 Task: Create a rule from the Agile list, Priority changed -> Complete task in the project AgileCenter if Priority Cleared then Complete Task
Action: Mouse moved to (936, 85)
Screenshot: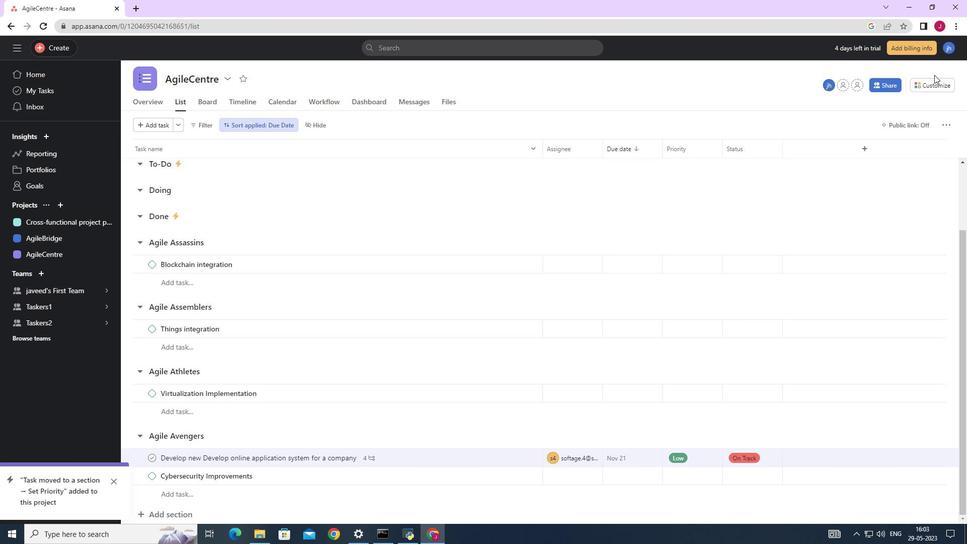 
Action: Mouse pressed left at (936, 85)
Screenshot: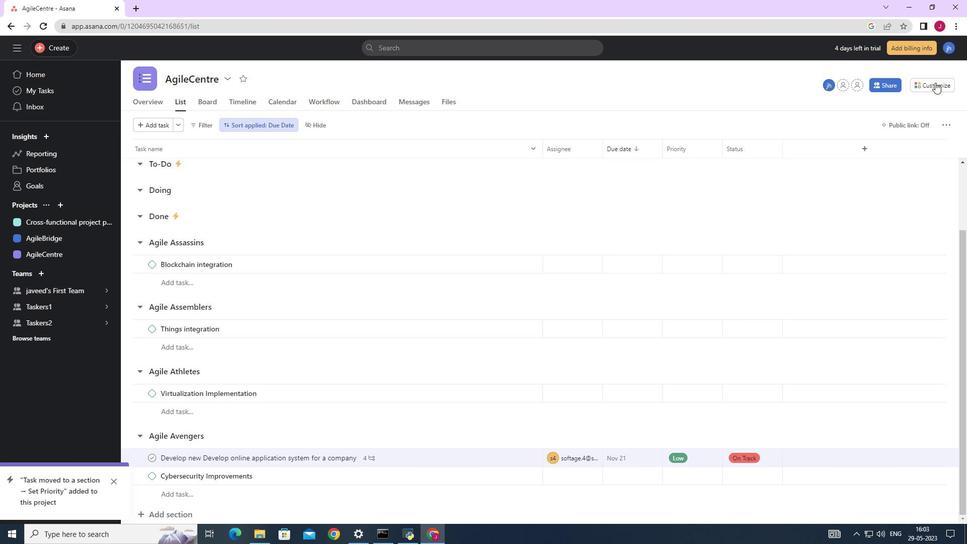 
Action: Mouse moved to (759, 216)
Screenshot: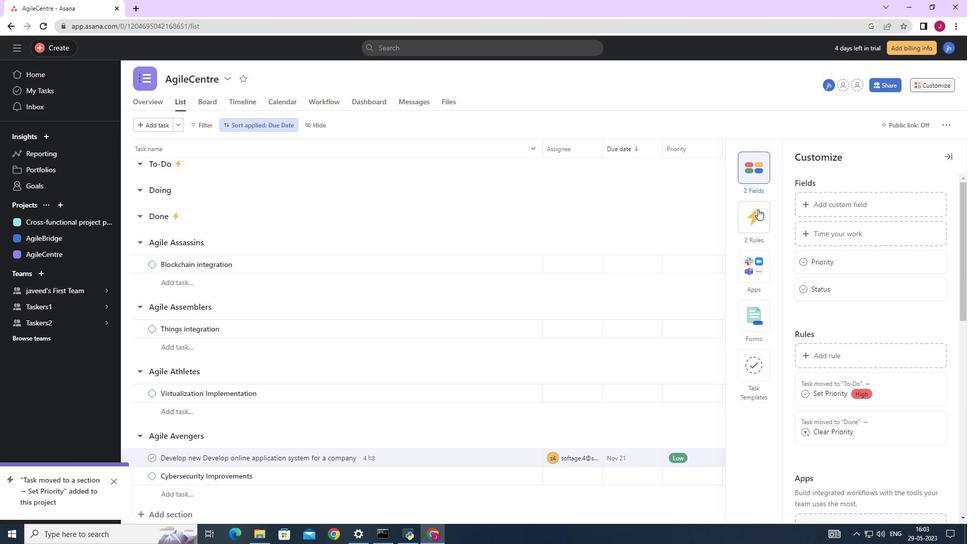 
Action: Mouse pressed left at (759, 216)
Screenshot: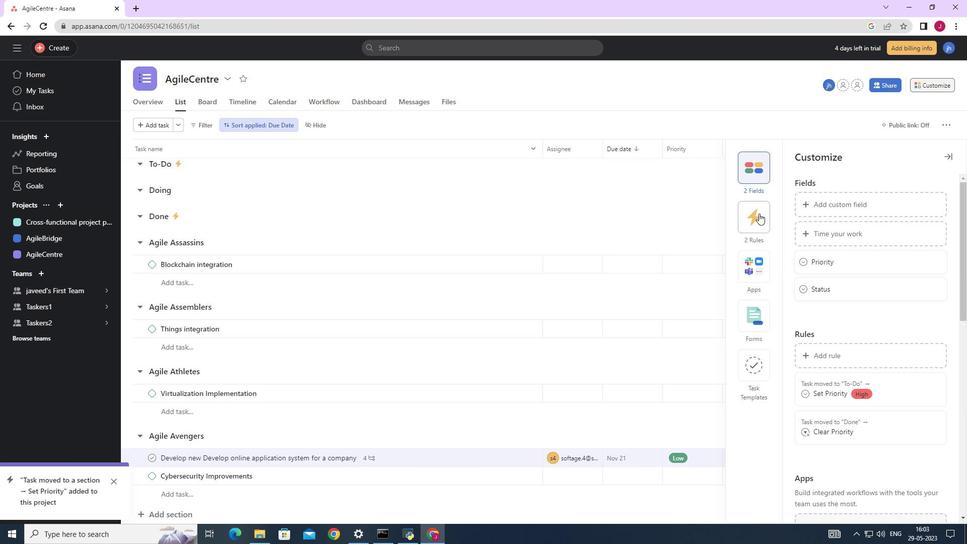 
Action: Mouse moved to (857, 200)
Screenshot: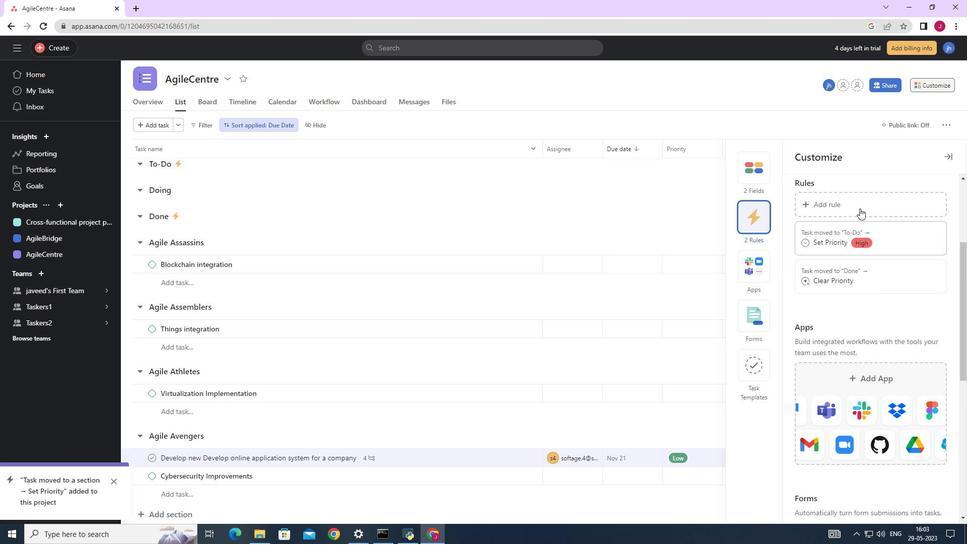 
Action: Mouse pressed left at (857, 200)
Screenshot: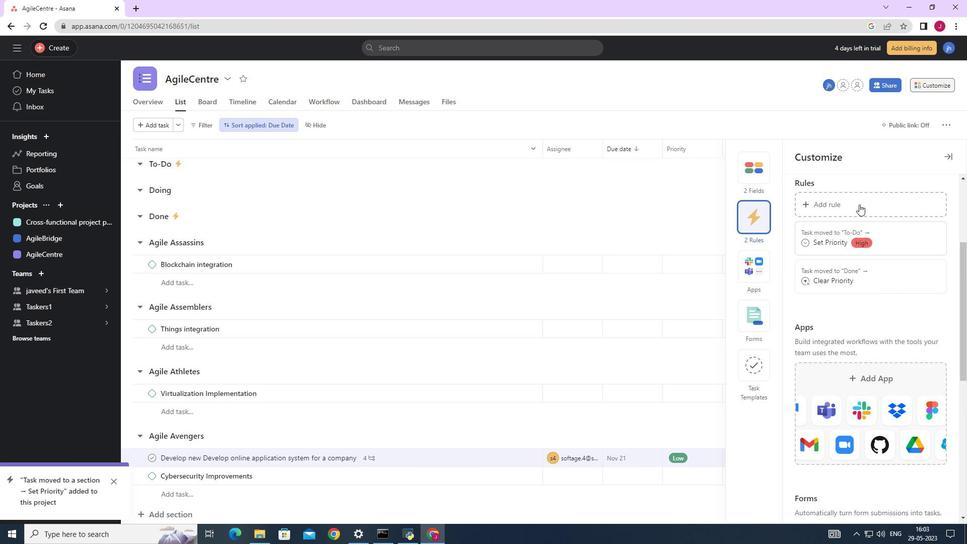 
Action: Mouse moved to (431, 164)
Screenshot: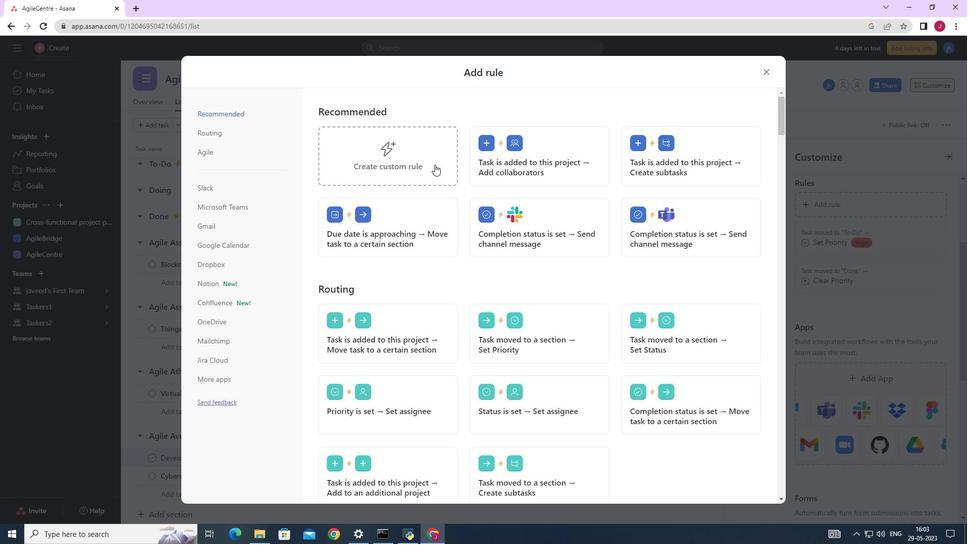 
Action: Mouse scrolled (431, 164) with delta (0, 0)
Screenshot: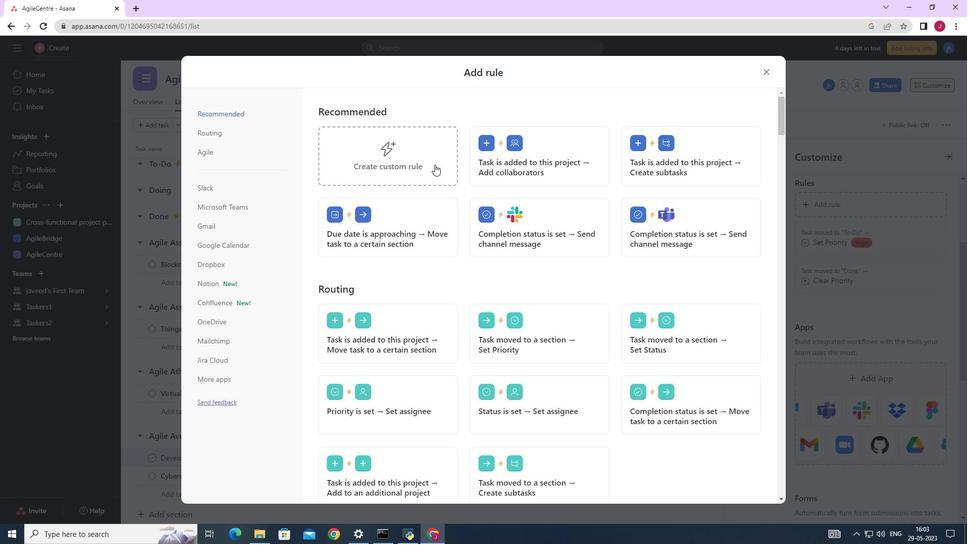 
Action: Mouse scrolled (431, 164) with delta (0, 0)
Screenshot: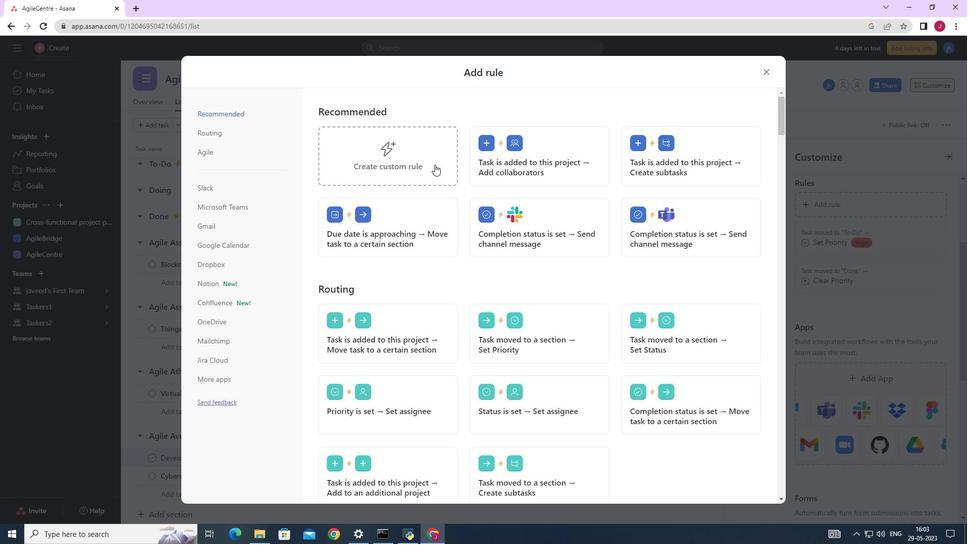 
Action: Mouse moved to (426, 161)
Screenshot: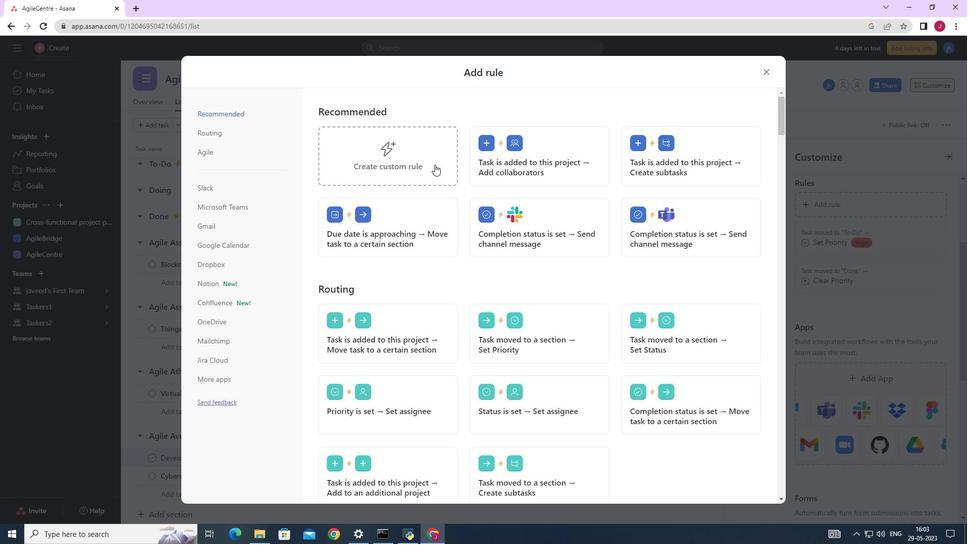 
Action: Mouse scrolled (426, 162) with delta (0, 0)
Screenshot: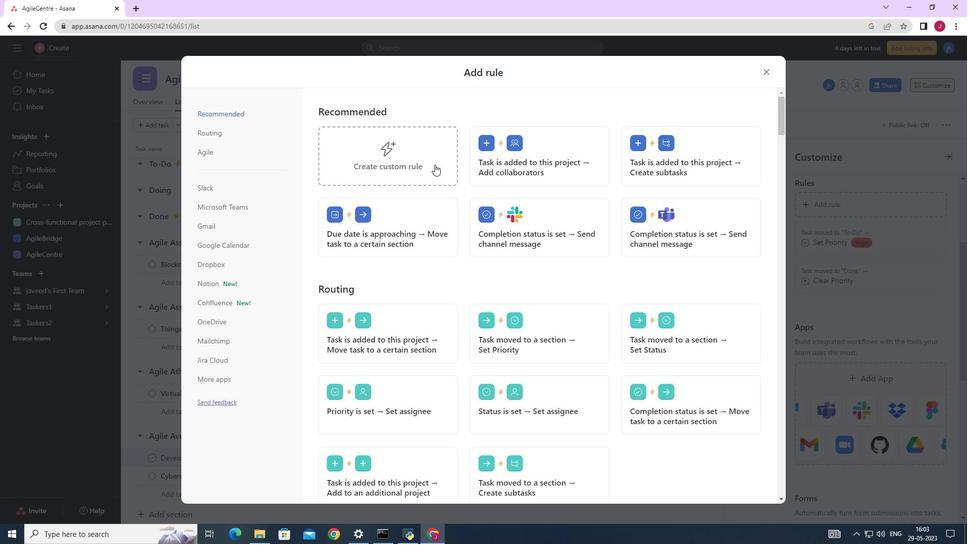 
Action: Mouse moved to (211, 154)
Screenshot: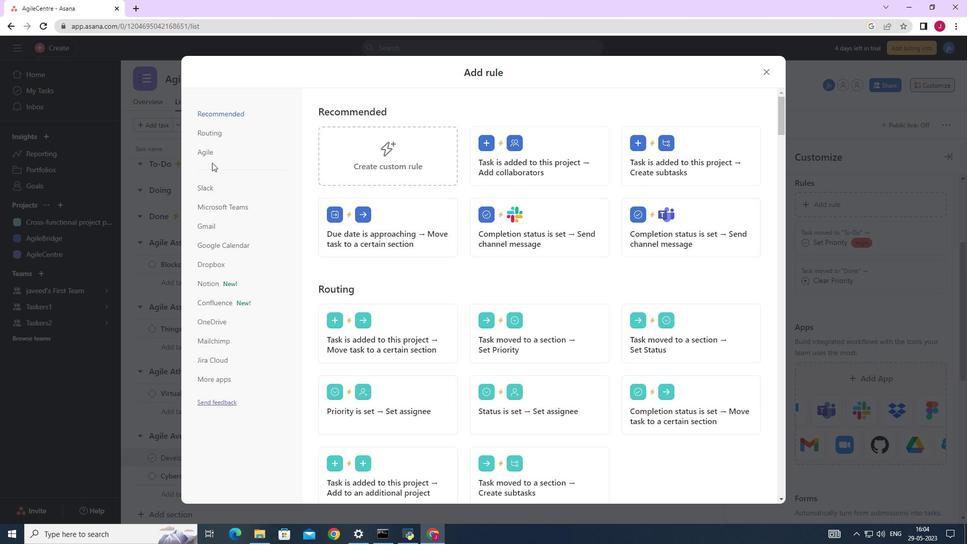 
Action: Mouse pressed left at (211, 154)
Screenshot: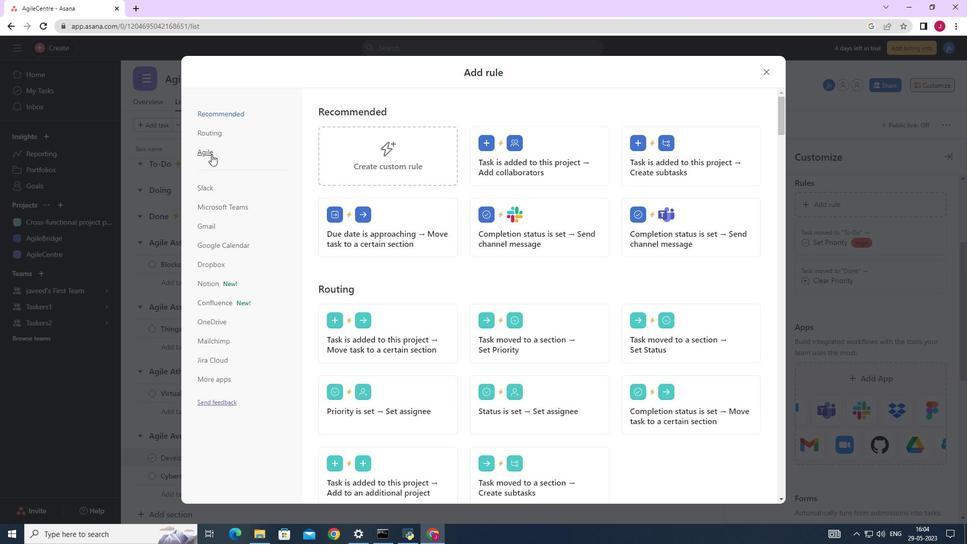 
Action: Mouse moved to (406, 152)
Screenshot: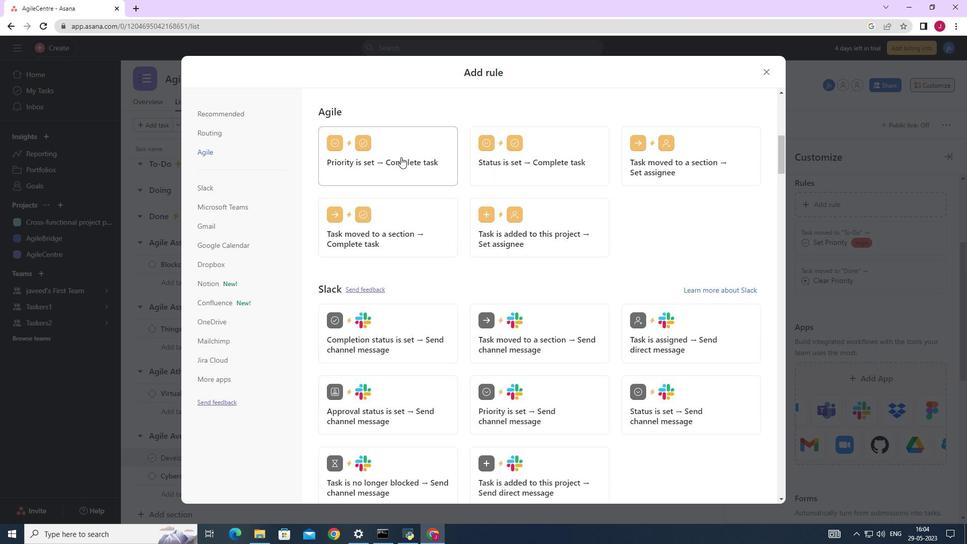 
Action: Mouse pressed left at (406, 152)
Screenshot: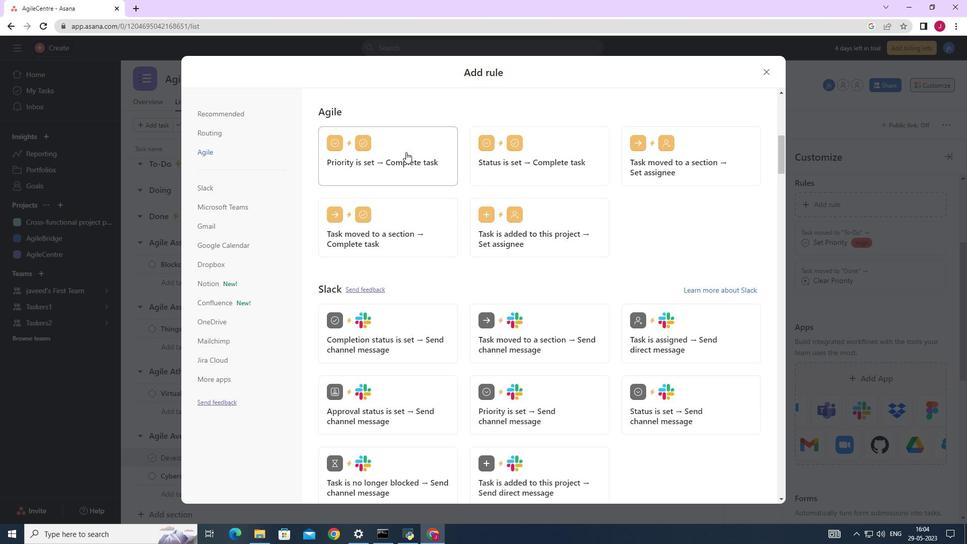 
Action: Mouse moved to (357, 270)
Screenshot: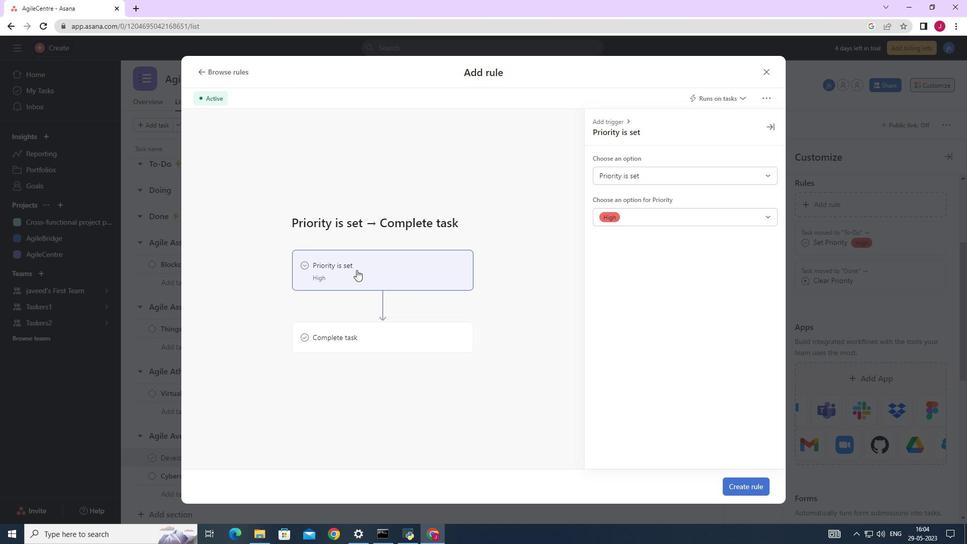 
Action: Mouse pressed left at (357, 270)
Screenshot: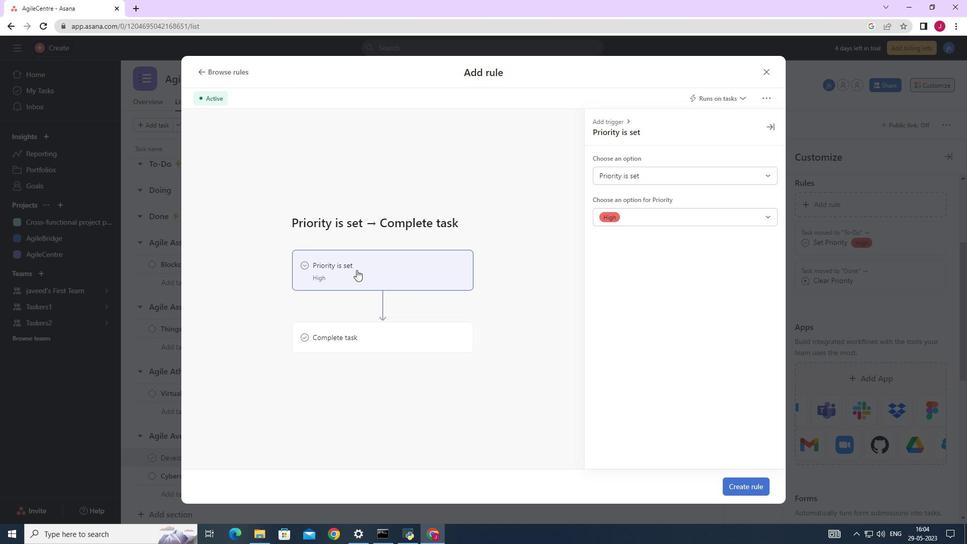 
Action: Mouse moved to (397, 263)
Screenshot: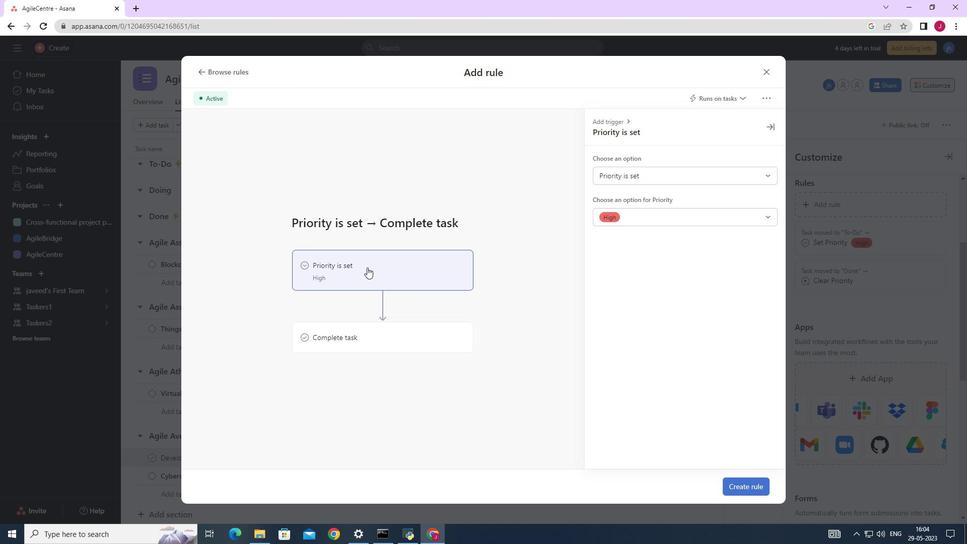 
Action: Mouse pressed left at (397, 263)
Screenshot: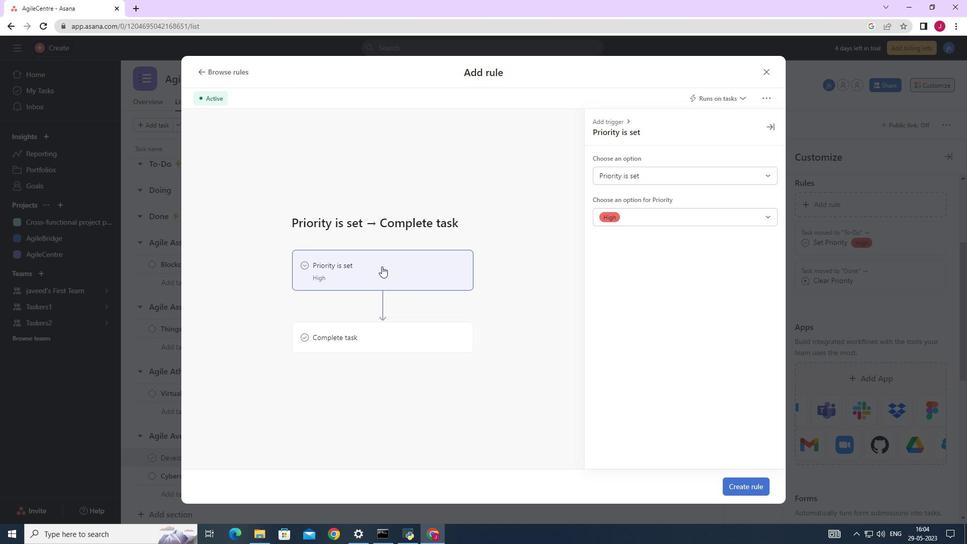 
Action: Mouse moved to (668, 171)
Screenshot: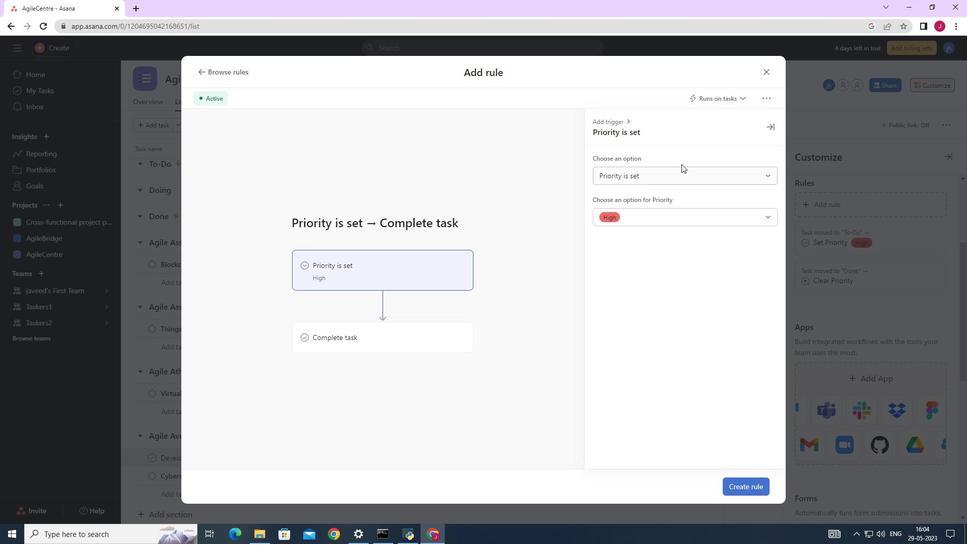 
Action: Mouse pressed left at (668, 171)
Screenshot: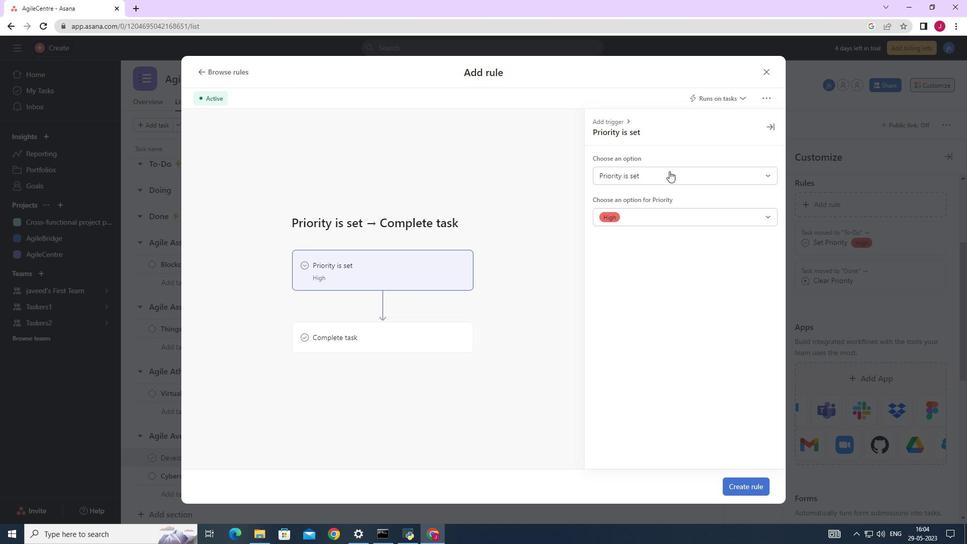 
Action: Mouse moved to (639, 216)
Screenshot: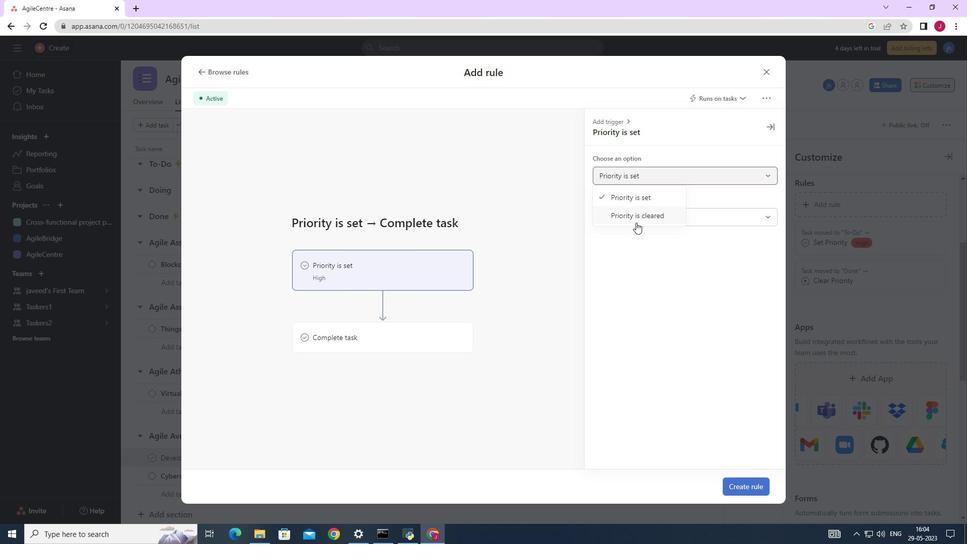 
Action: Mouse pressed left at (639, 216)
Screenshot: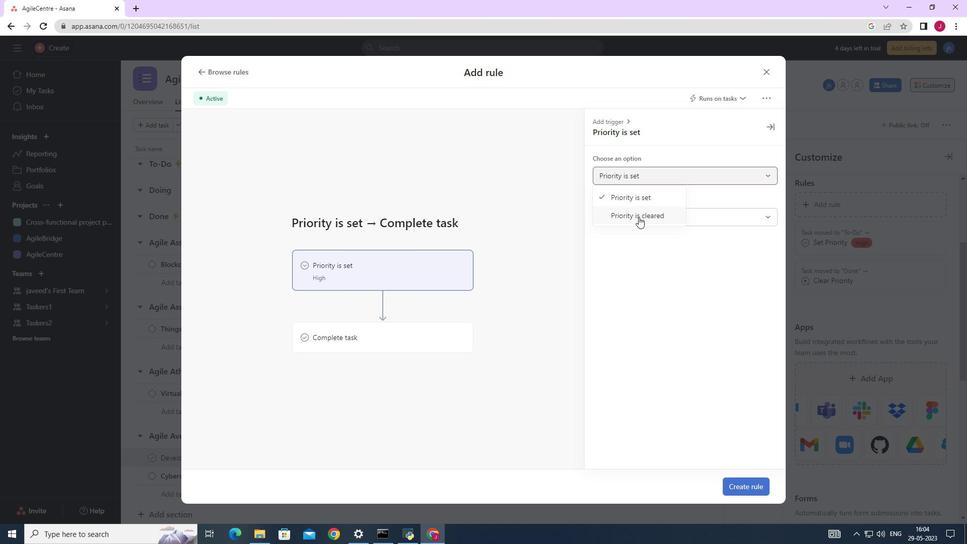 
Action: Mouse moved to (744, 486)
Screenshot: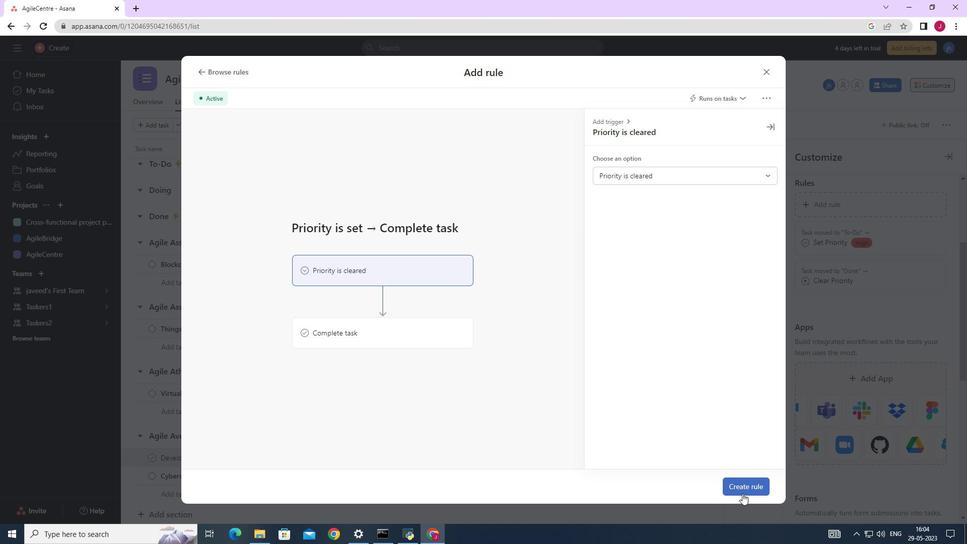 
Action: Mouse pressed left at (744, 486)
Screenshot: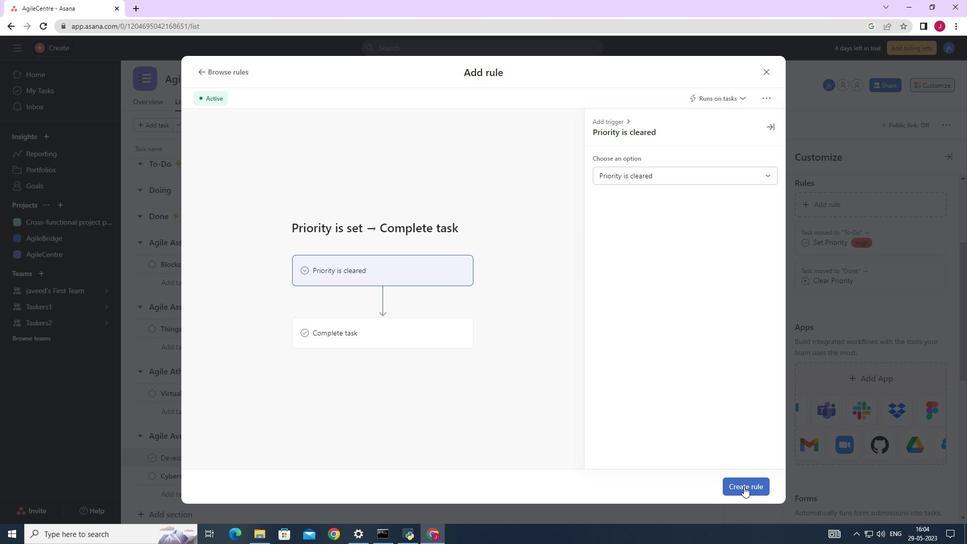 
Action: Mouse moved to (740, 486)
Screenshot: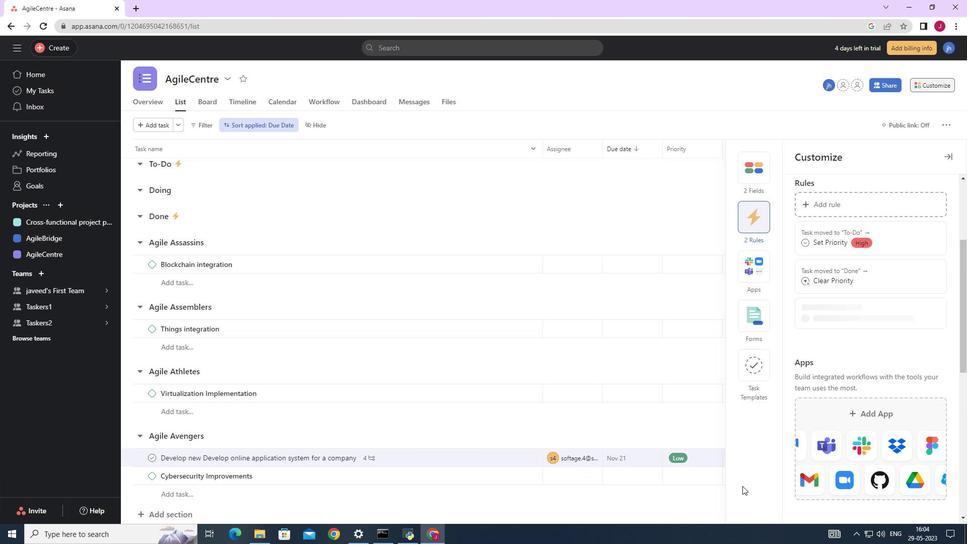 
